Task: Schedule a 45-minute meeting for project timeline acceleration.
Action: Mouse pressed left at (114, 143)
Screenshot: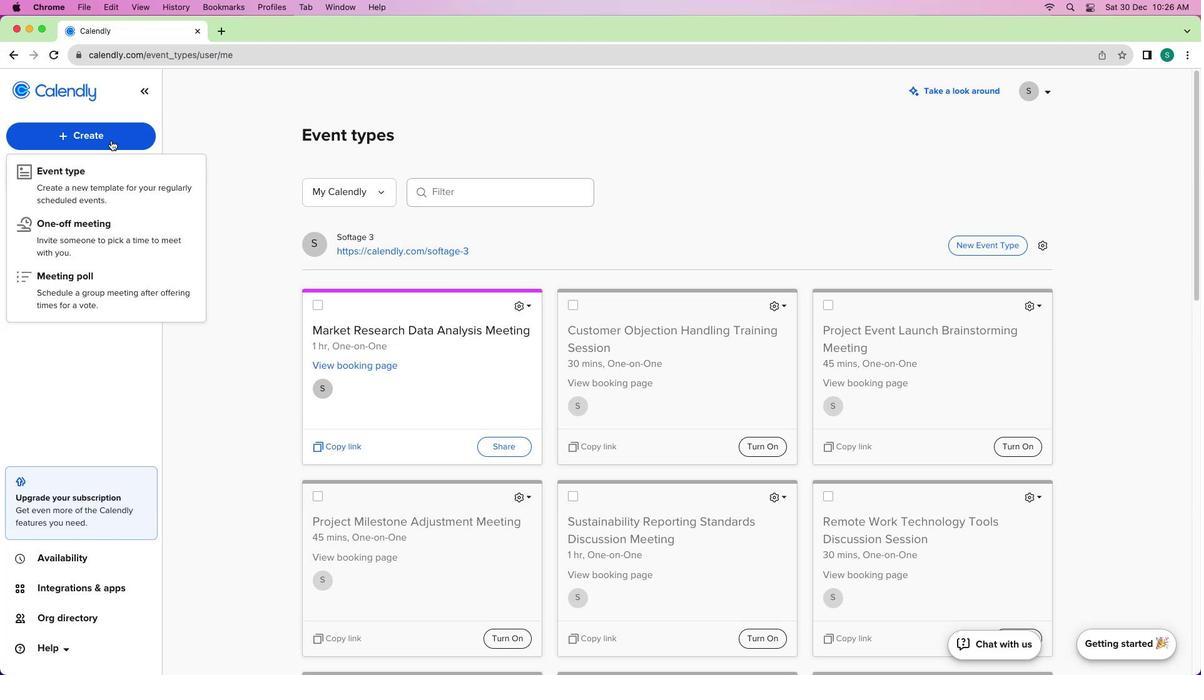 
Action: Mouse moved to (111, 181)
Screenshot: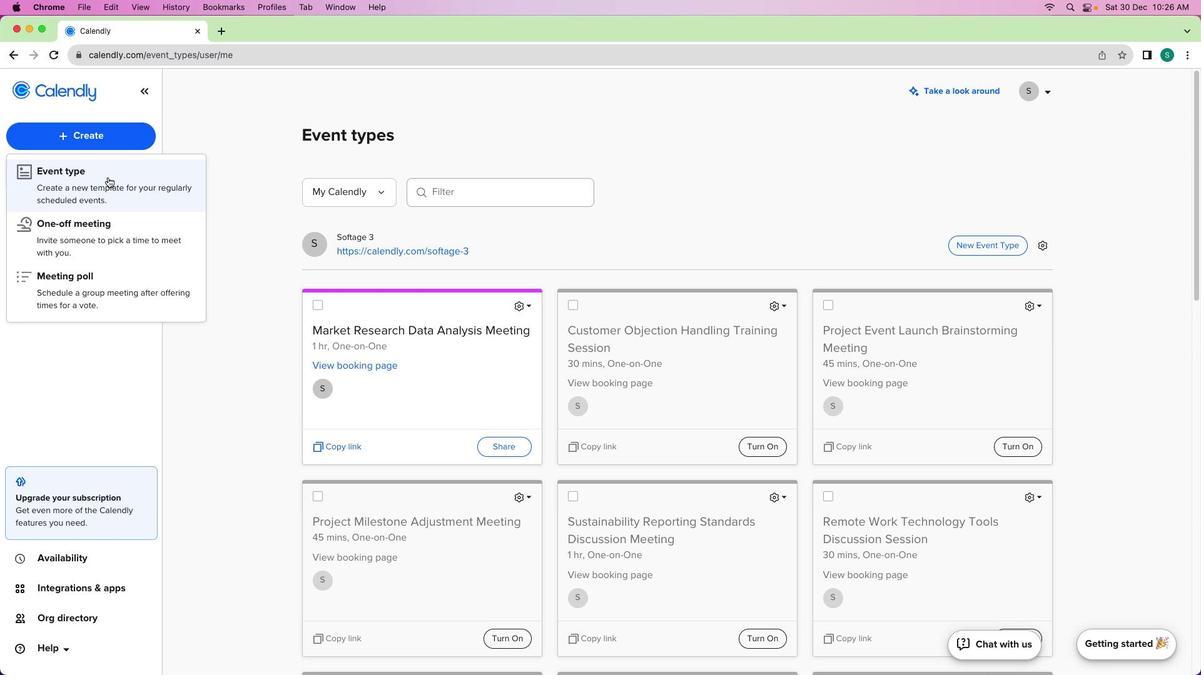
Action: Mouse pressed left at (111, 181)
Screenshot: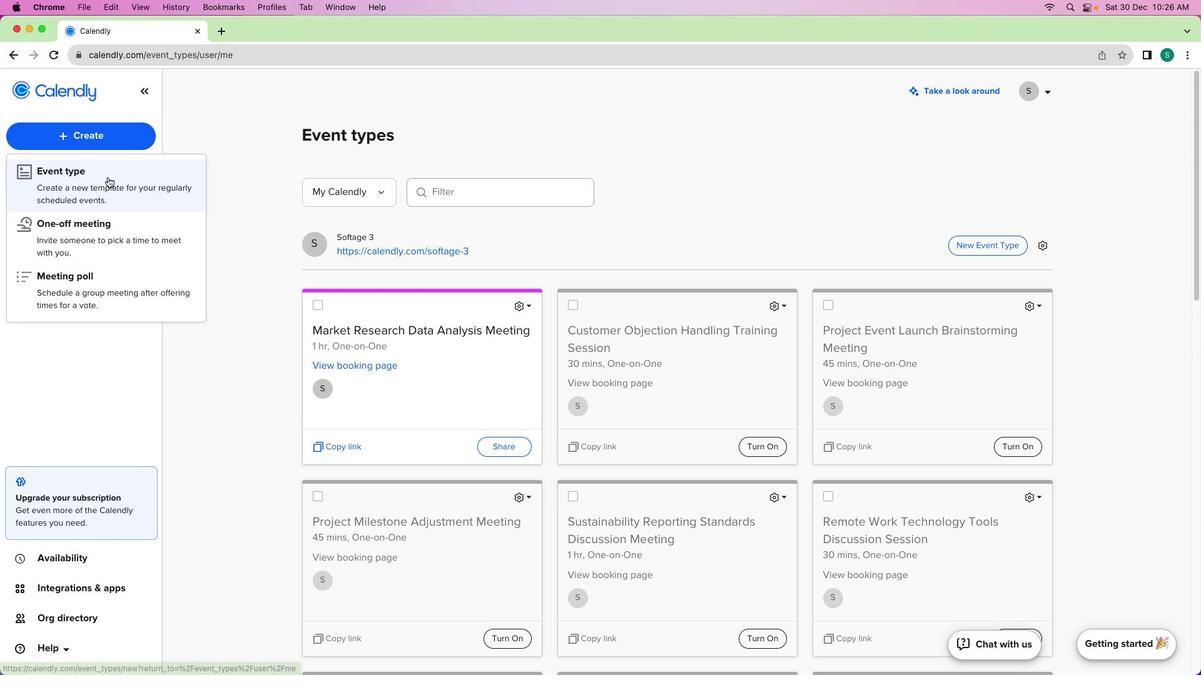 
Action: Mouse moved to (628, 272)
Screenshot: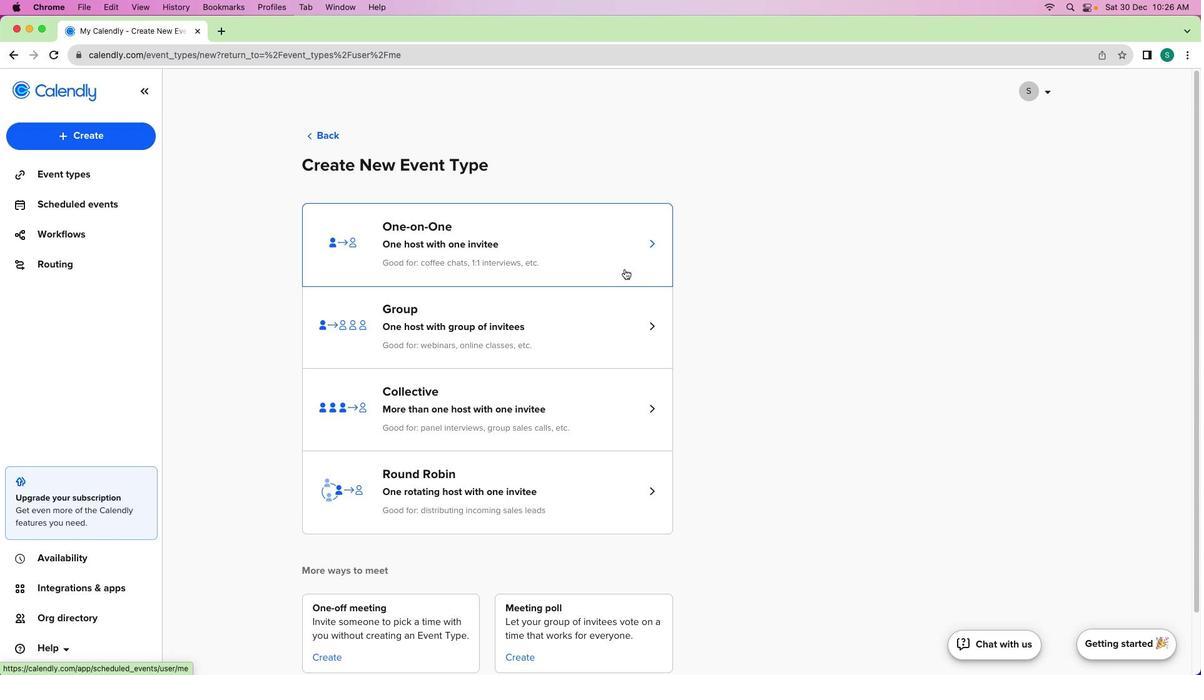 
Action: Mouse pressed left at (628, 272)
Screenshot: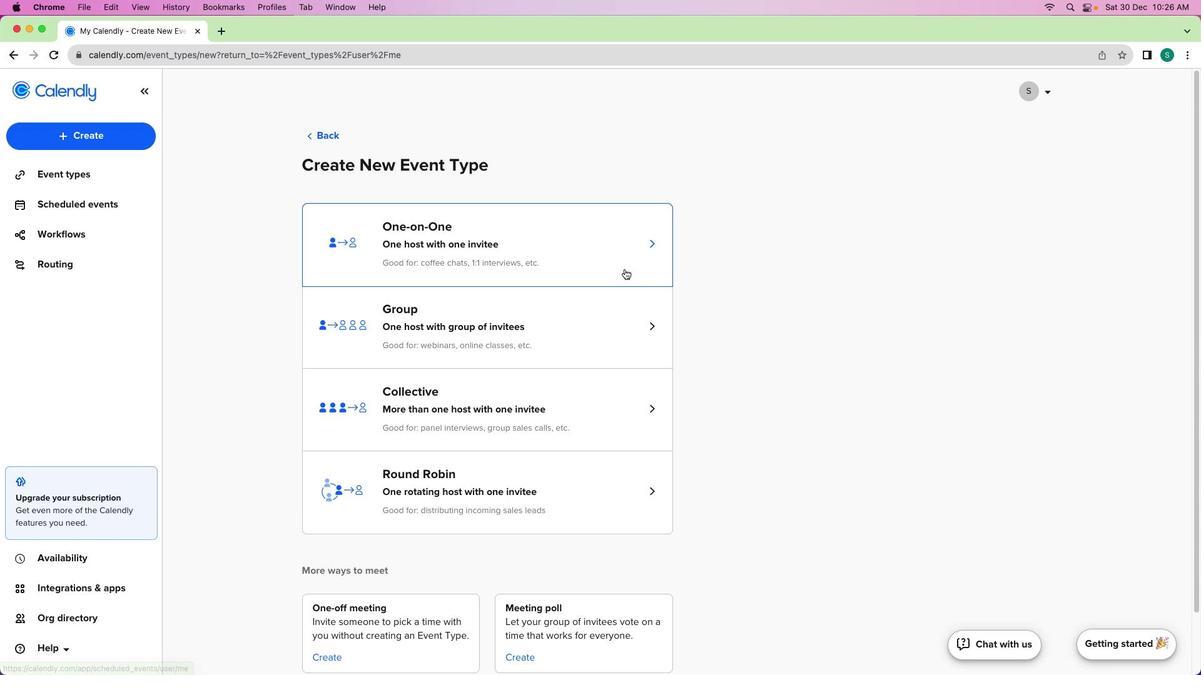 
Action: Mouse moved to (151, 190)
Screenshot: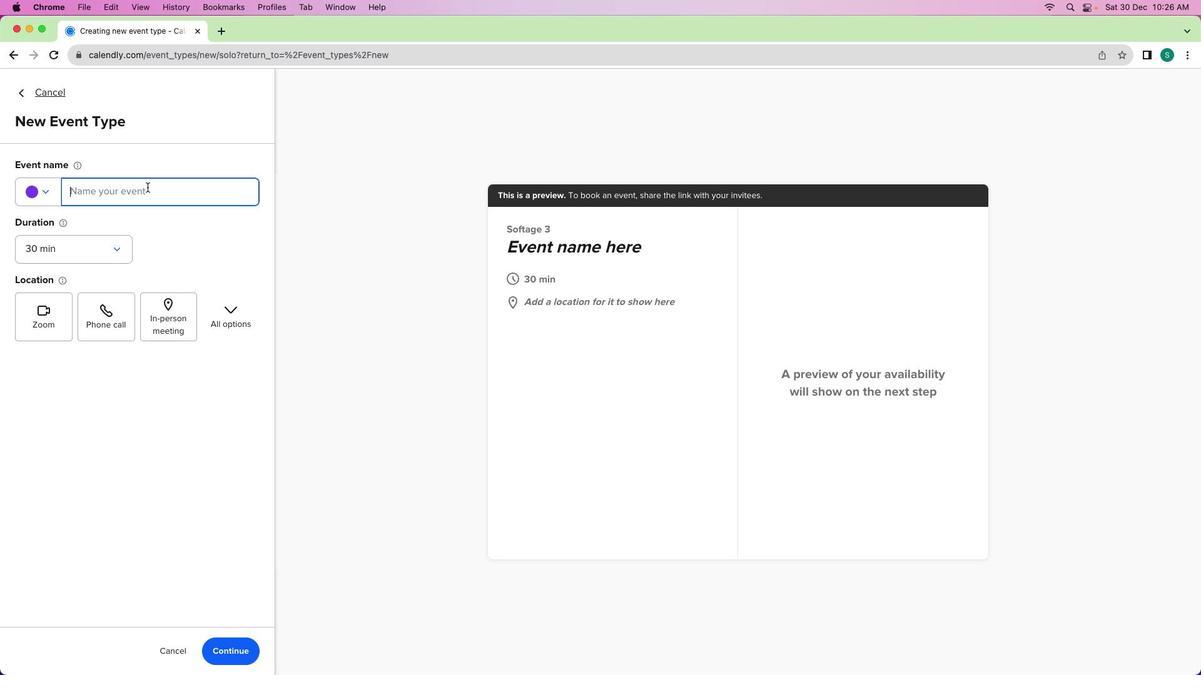 
Action: Mouse pressed left at (151, 190)
Screenshot: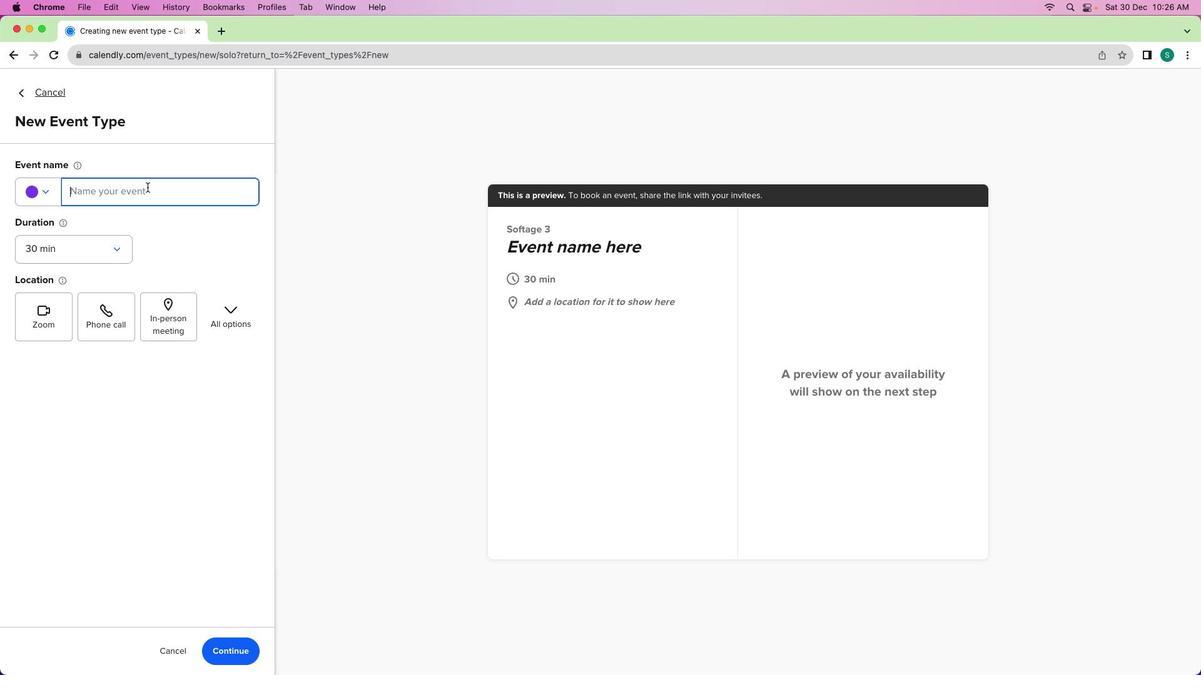
Action: Mouse moved to (149, 179)
Screenshot: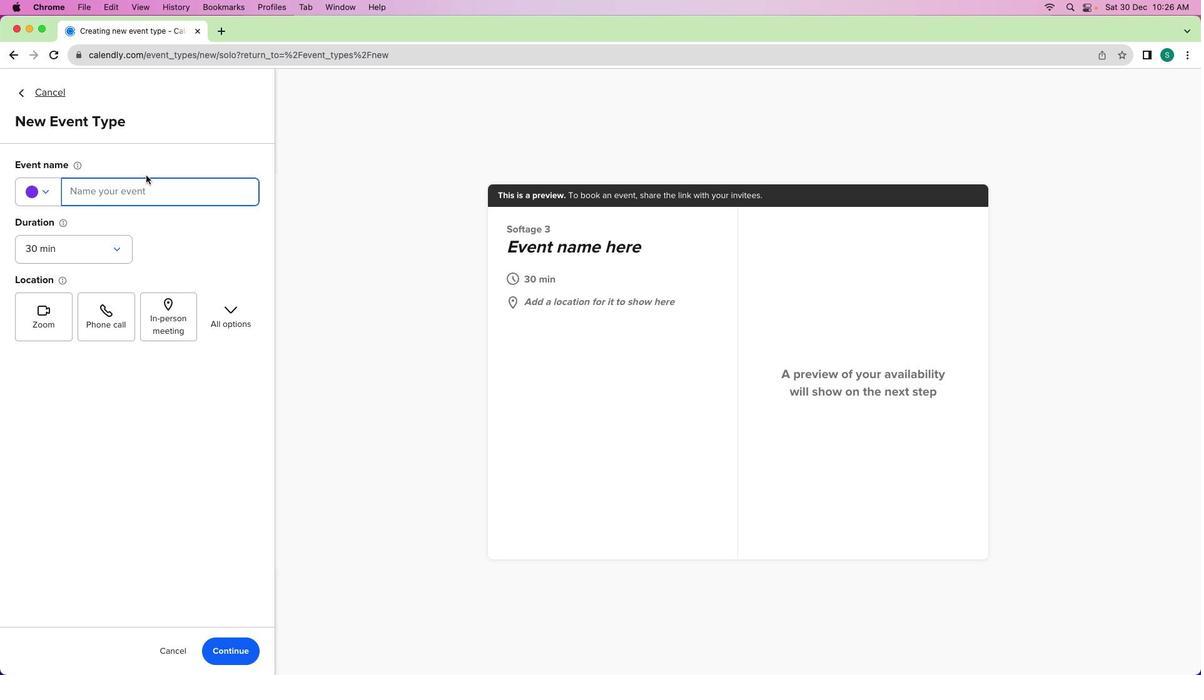 
Action: Key pressed Key.shift'P''r''o''j''e''c''t'Key.spaceKey.shift'T''i''m''e''l''i''n''e'Key.spaceKey.shift'A''c''c''e''l''e''r''a''t''i''o''n'Key.spaceKey.shift'M''e''e''t''i''n''g'
Screenshot: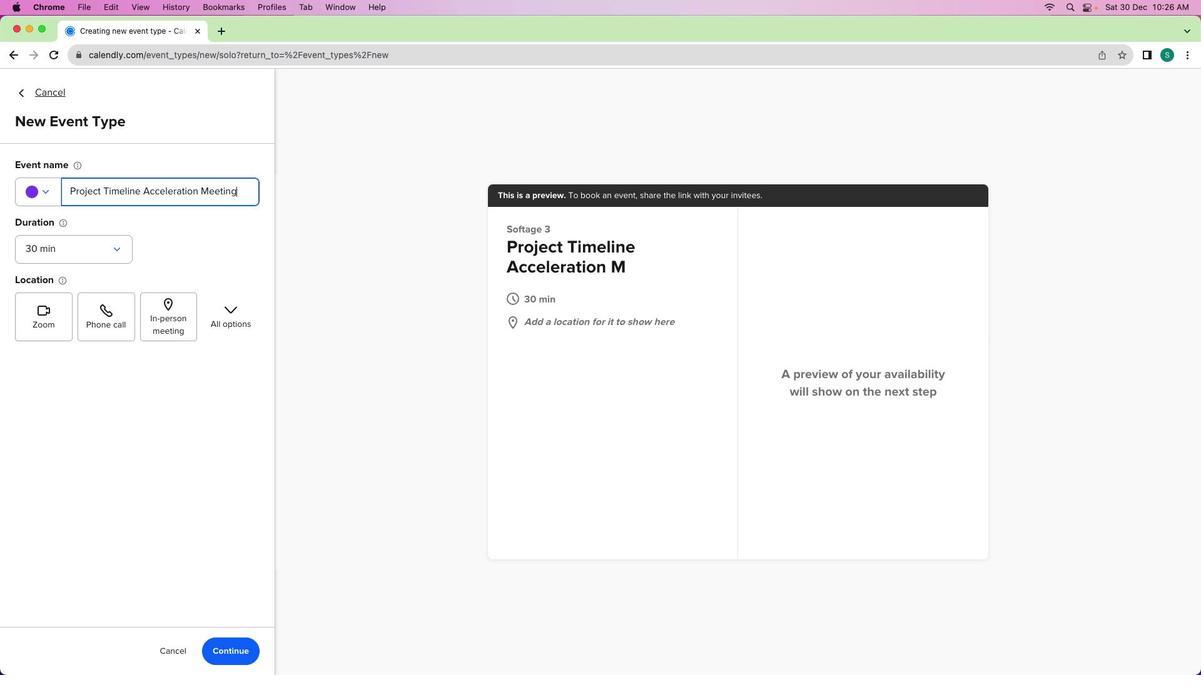 
Action: Mouse moved to (43, 195)
Screenshot: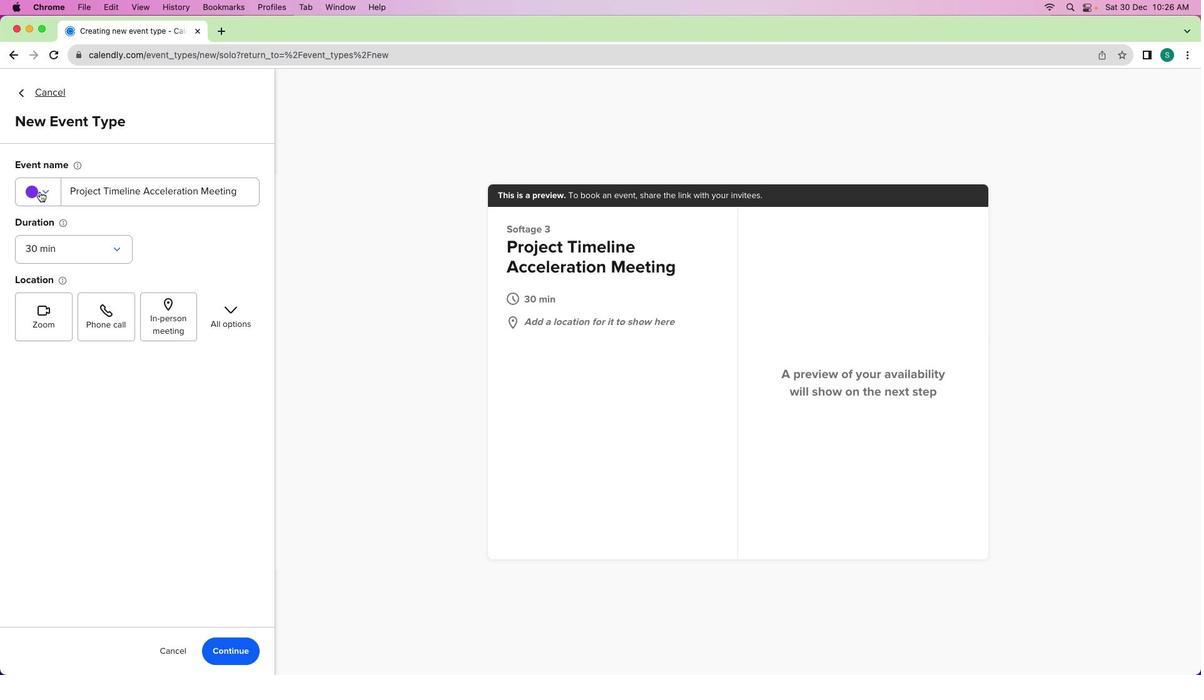 
Action: Mouse pressed left at (43, 195)
Screenshot: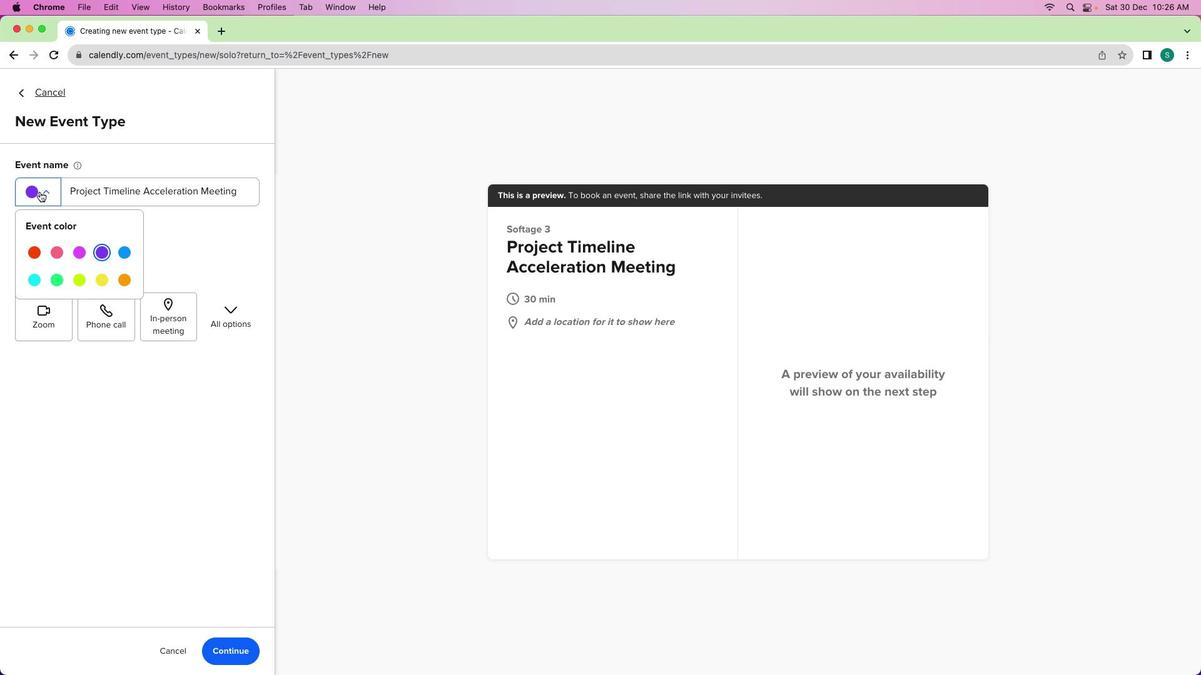 
Action: Mouse moved to (80, 286)
Screenshot: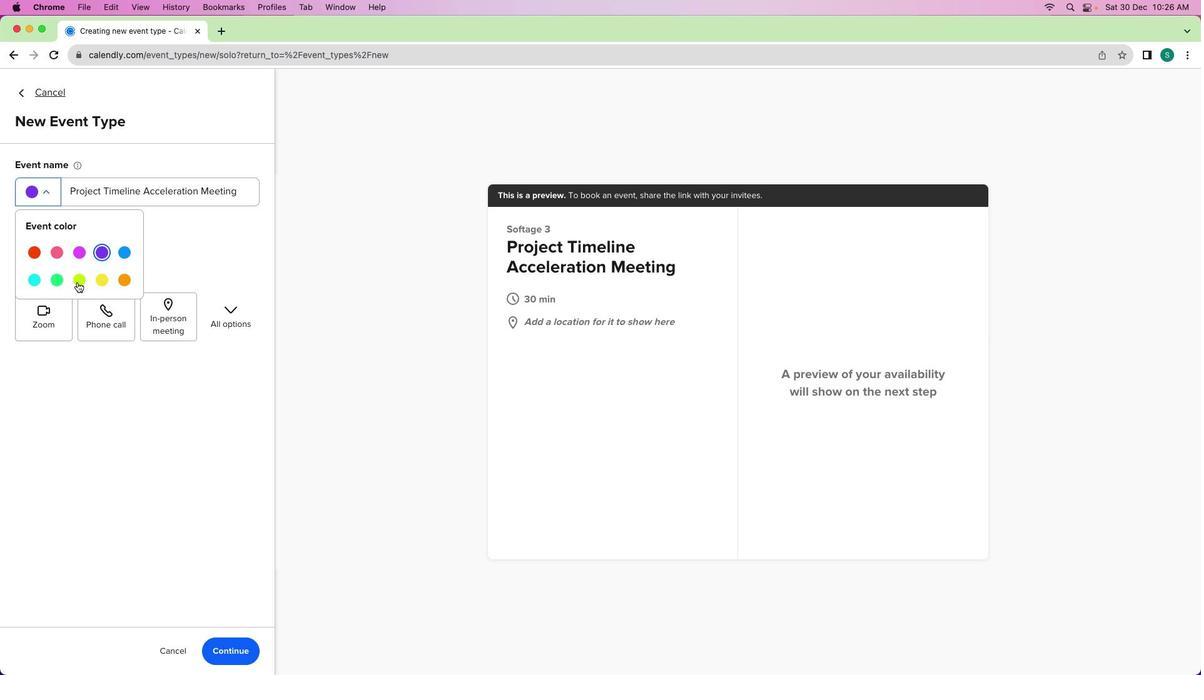 
Action: Mouse pressed left at (80, 286)
Screenshot: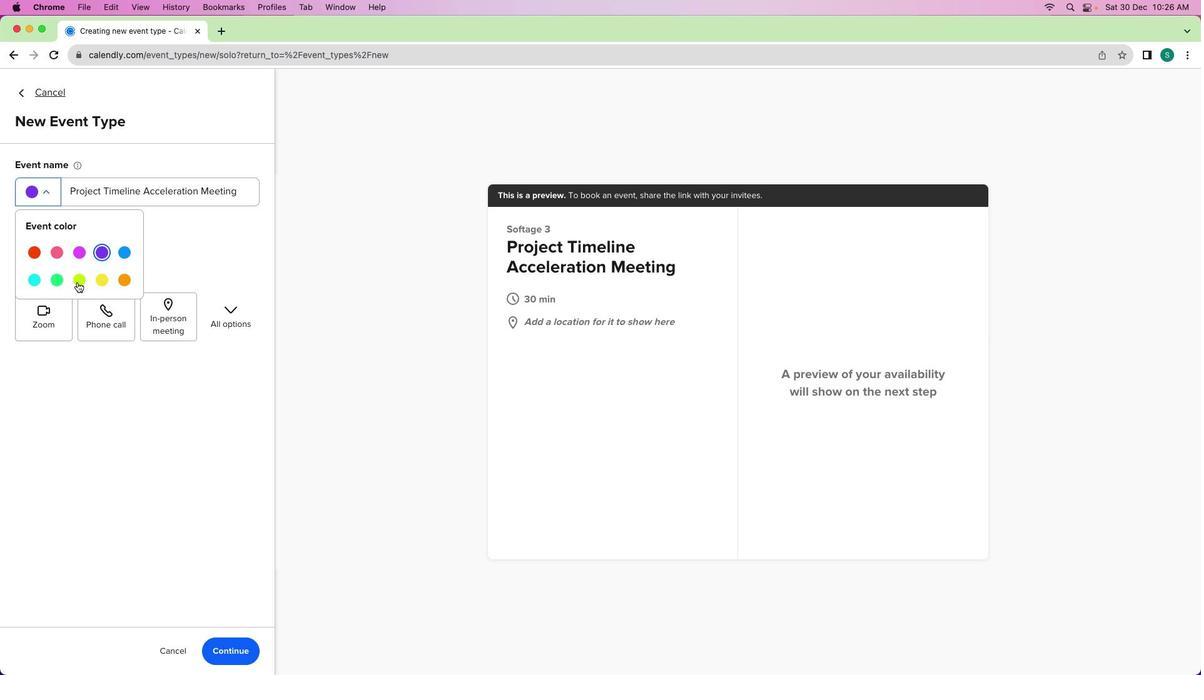 
Action: Mouse moved to (78, 257)
Screenshot: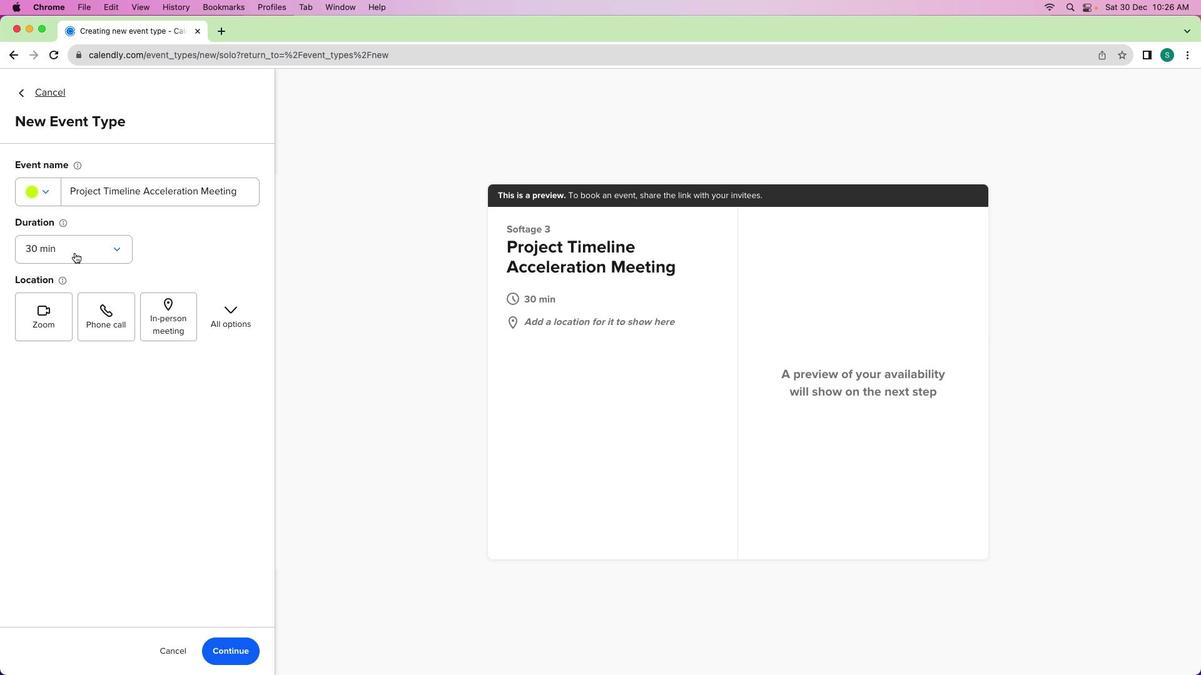 
Action: Mouse pressed left at (78, 257)
Screenshot: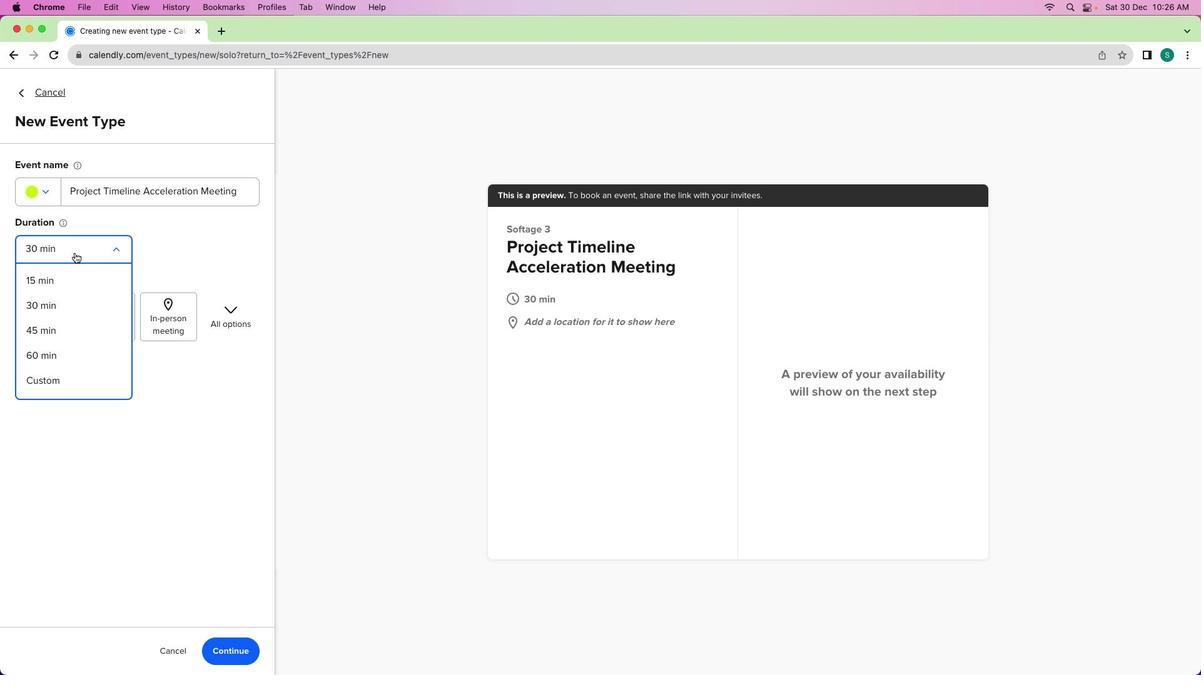 
Action: Mouse moved to (69, 339)
Screenshot: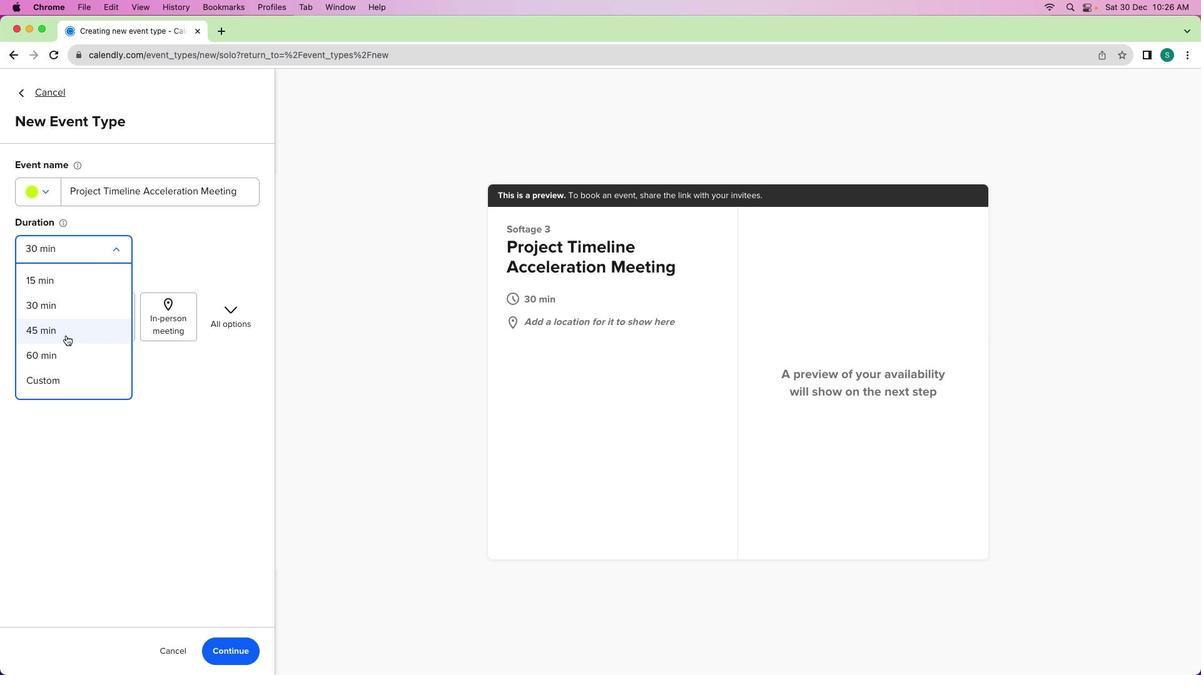 
Action: Mouse pressed left at (69, 339)
Screenshot: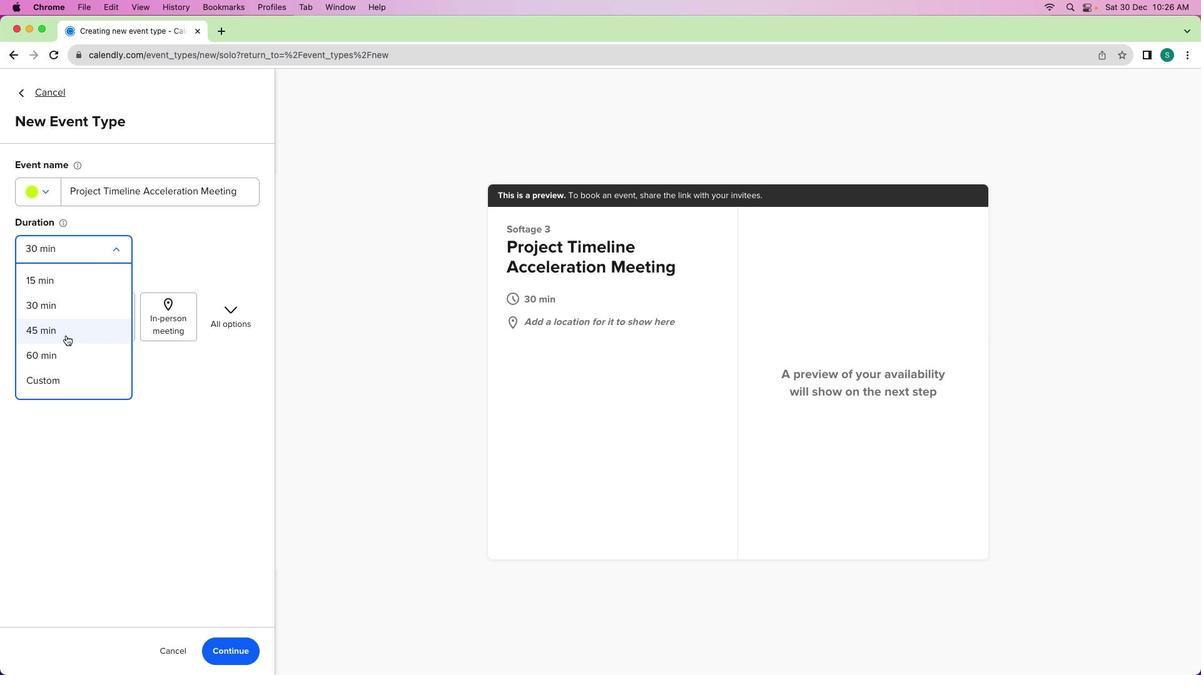 
Action: Mouse moved to (60, 334)
Screenshot: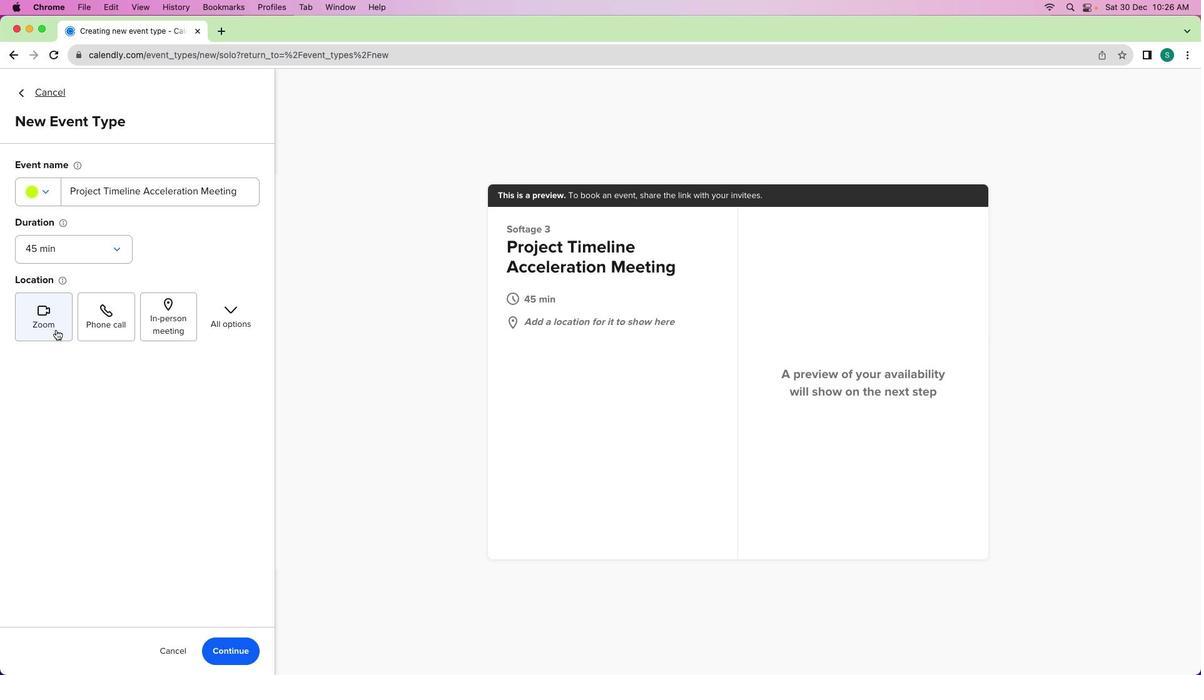 
Action: Mouse pressed left at (60, 334)
Screenshot: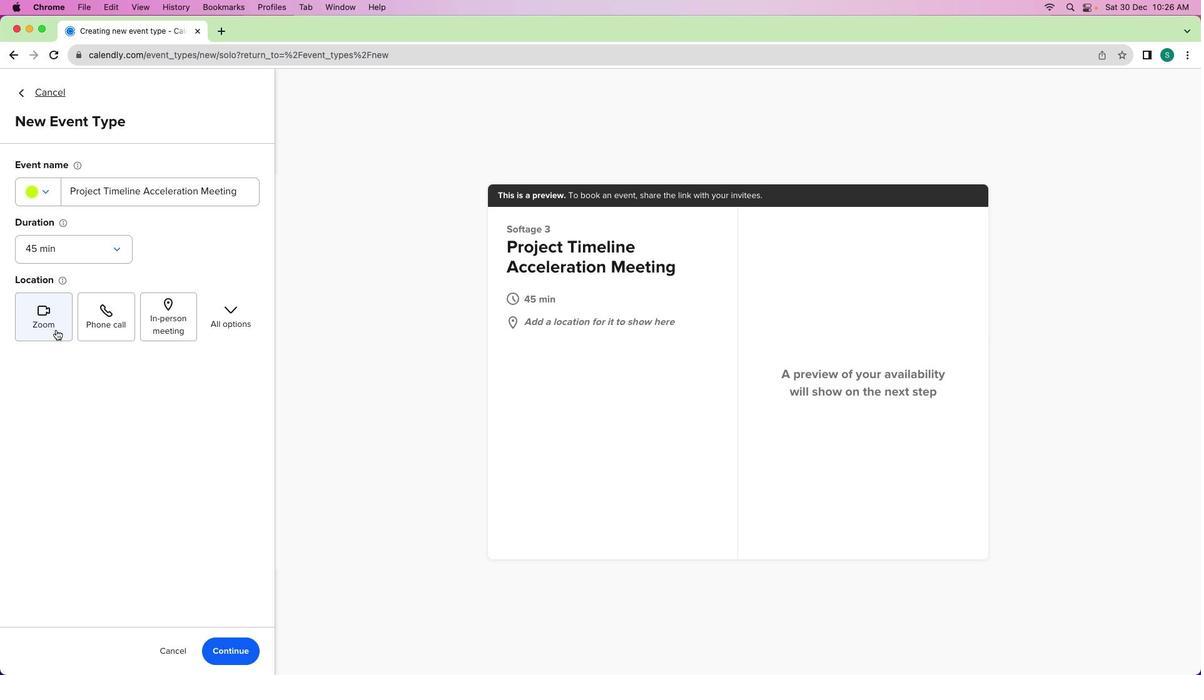 
Action: Mouse moved to (239, 662)
Screenshot: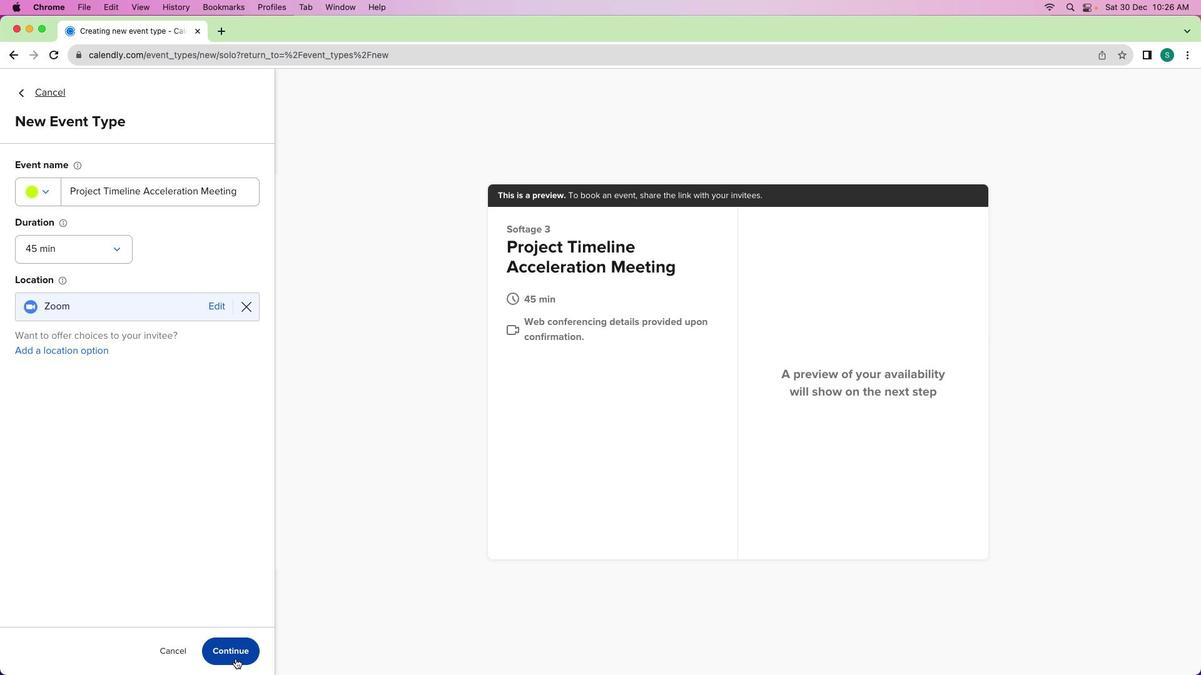 
Action: Mouse pressed left at (239, 662)
Screenshot: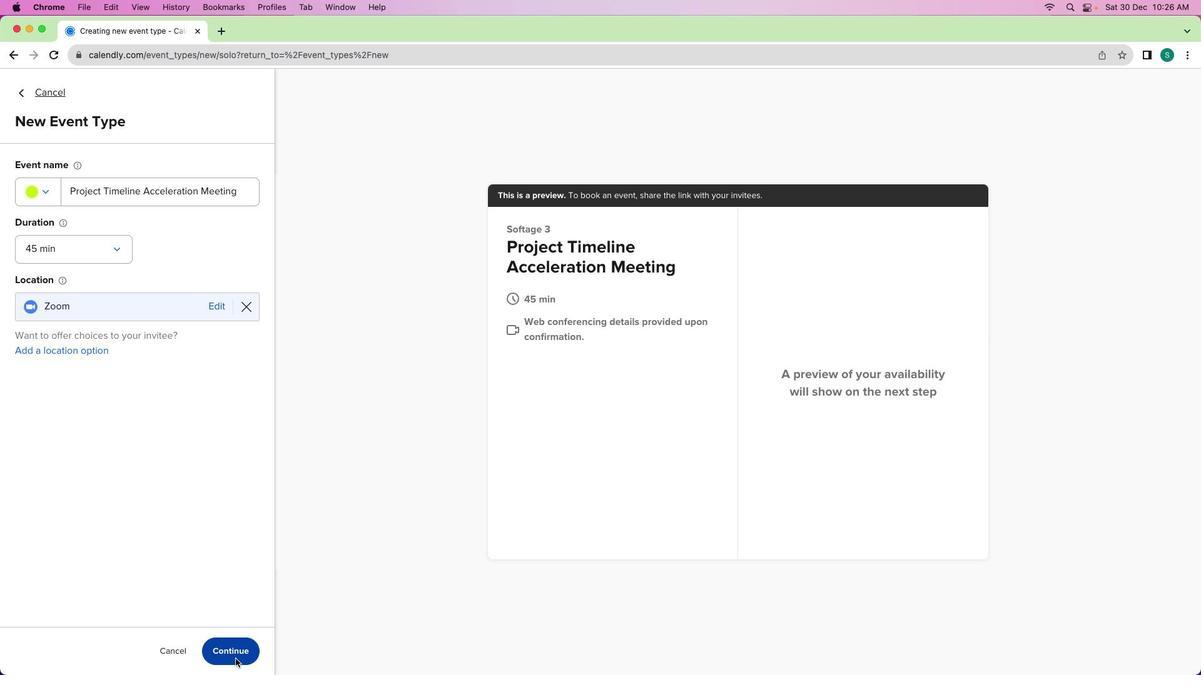 
Action: Mouse moved to (182, 229)
Screenshot: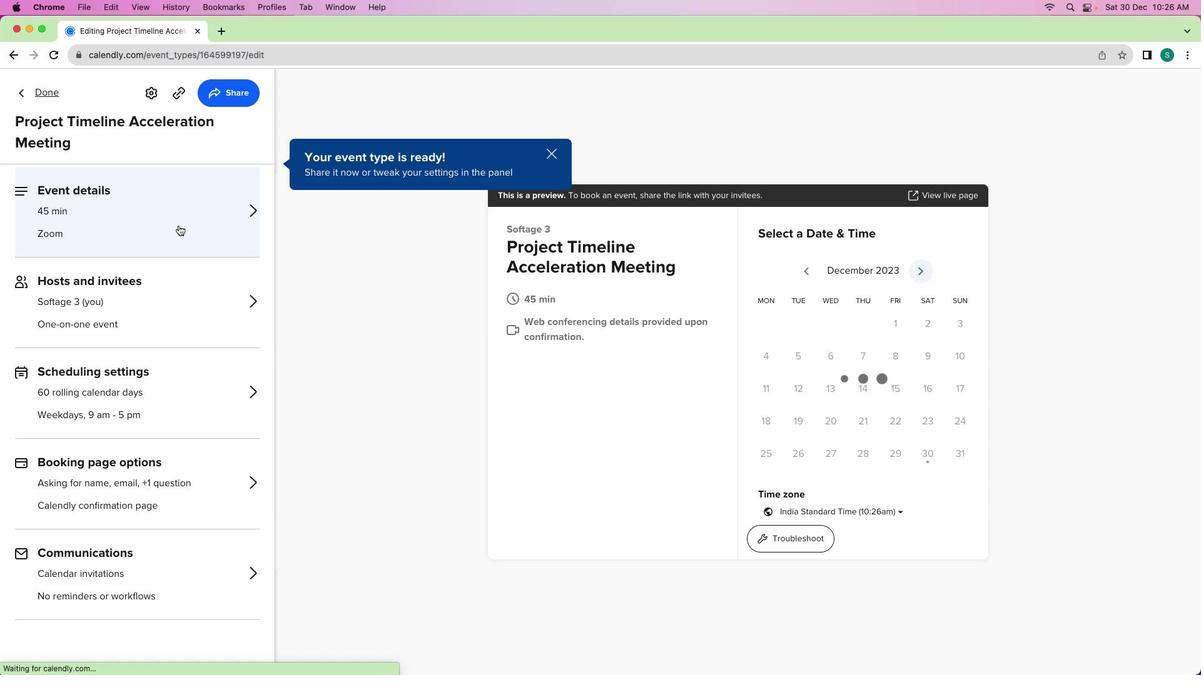 
Action: Mouse pressed left at (182, 229)
Screenshot: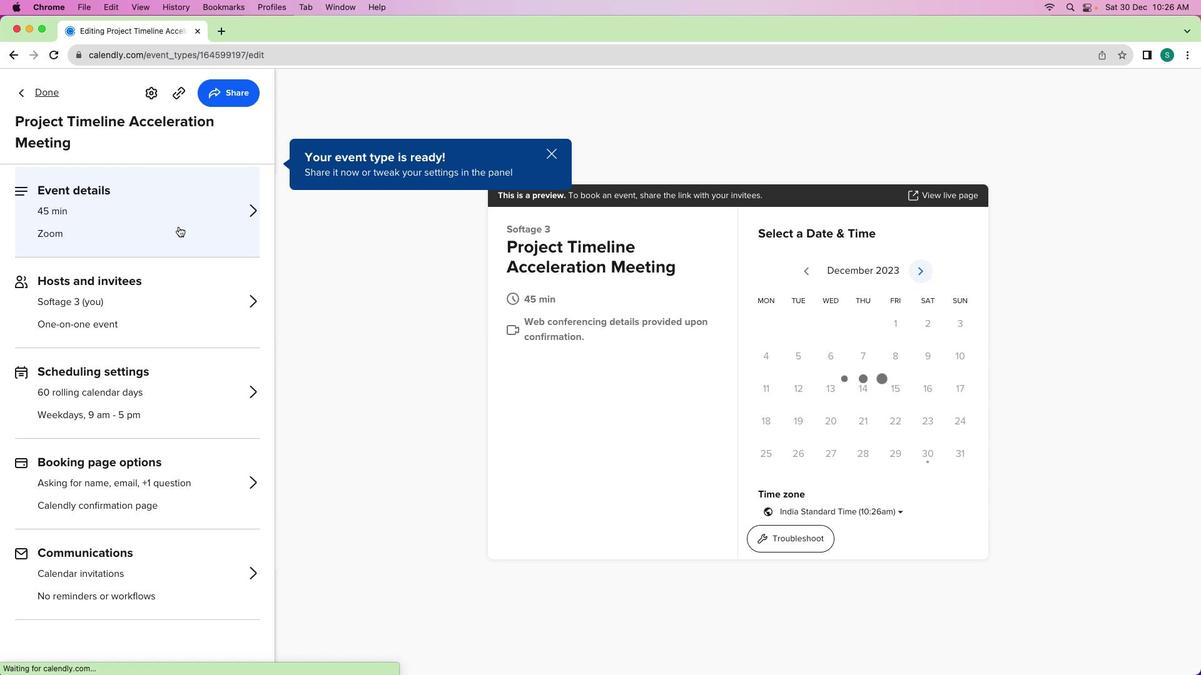 
Action: Mouse moved to (142, 454)
Screenshot: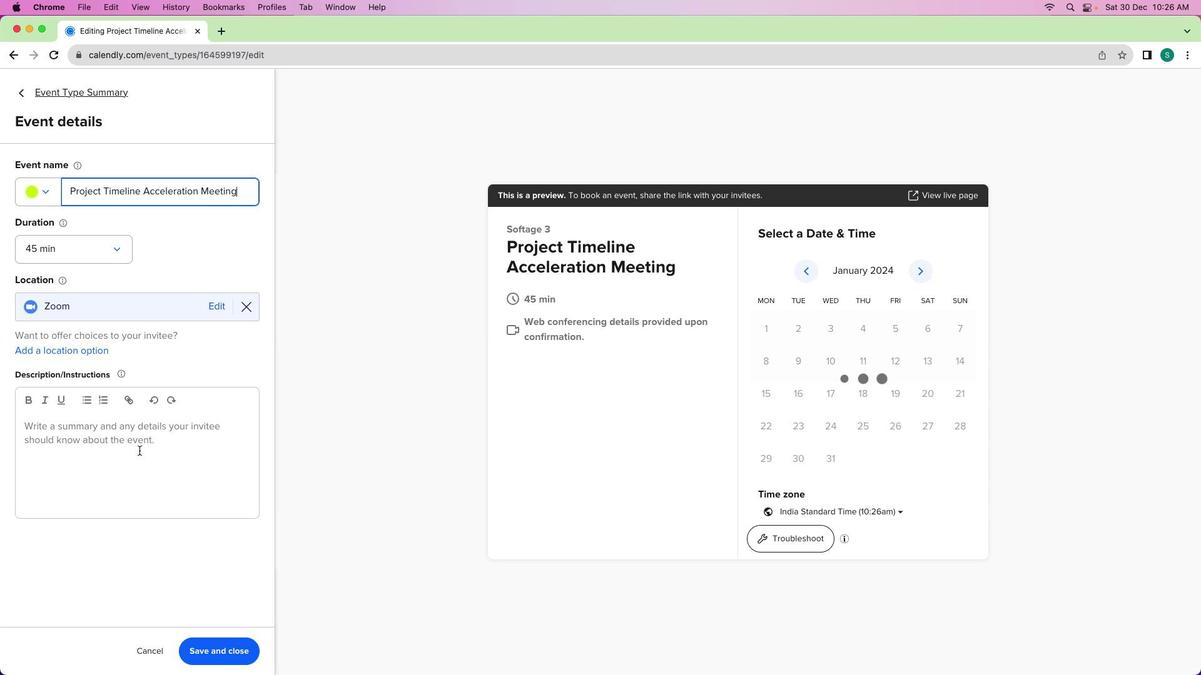 
Action: Mouse pressed left at (142, 454)
Screenshot: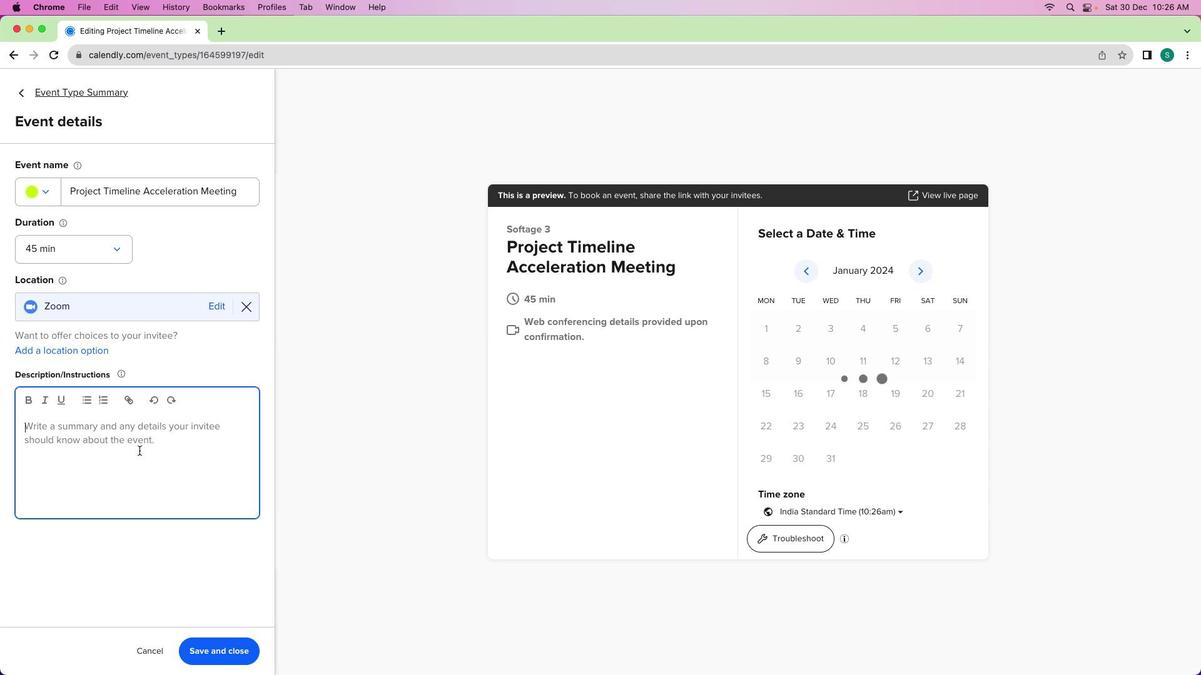 
Action: Key pressed Key.shift'A'Key.space's''e''s''s''i''o''n'Key.space'd''e''d''i''c''a''t''e''d'Key.space't''o'Key.space'a''c''c''e''l''e''r''a''t''i''o'Key.backspace'n''g'Key.space'o''u''r'Key.space'p''r''o''j''e''c''t'Key.space't''i''m''e''l''i''n''e''.'Key.spaceKey.shift'W''e'Key.space'w''i''l''l'Key.space'a''s''s''e''s''s'Key.space't''h''e'Key.space'c''u''r''r''e''n''t'Key.space'p''r''o''j''e''c''t'Key.space's''c''h''e''d''u''l''e'','Key.space'e''x''p''l''o''r''e'Key.space'p'Key.backspace'o''o''p''o''r''t''u'Key.backspaceKey.backspaceKey.backspaceKey.backspaceKey.backspaceKey.backspace'p''p''o''r''t''u''n''i''t''i''e''s'Key.space'f''o''r'Key.space'o''p''r'Key.backspace't''i''m''i''z''a''t''i''o''n'','Key.space'a''n''d'Key.space's''t''r''a''t''e''g''i''x'Key.backspace'z''e'Key.space'o''n'Key.space'w''a''y''s'Key.space't''o'Key.space'e''x''p''e''d''i''t''e'Key.space'k''e''y'Key.space'm''i''l''e''s''r'Key.backspace't''o''n''e''s'Key.space'w''h''i''l''e'Key.space'm''a''i''n''t''a''i''n''i''n''g'Key.space'p''r''o''j''e''c''t'Key.space'q''u''a''l''i''t''y''.'
Screenshot: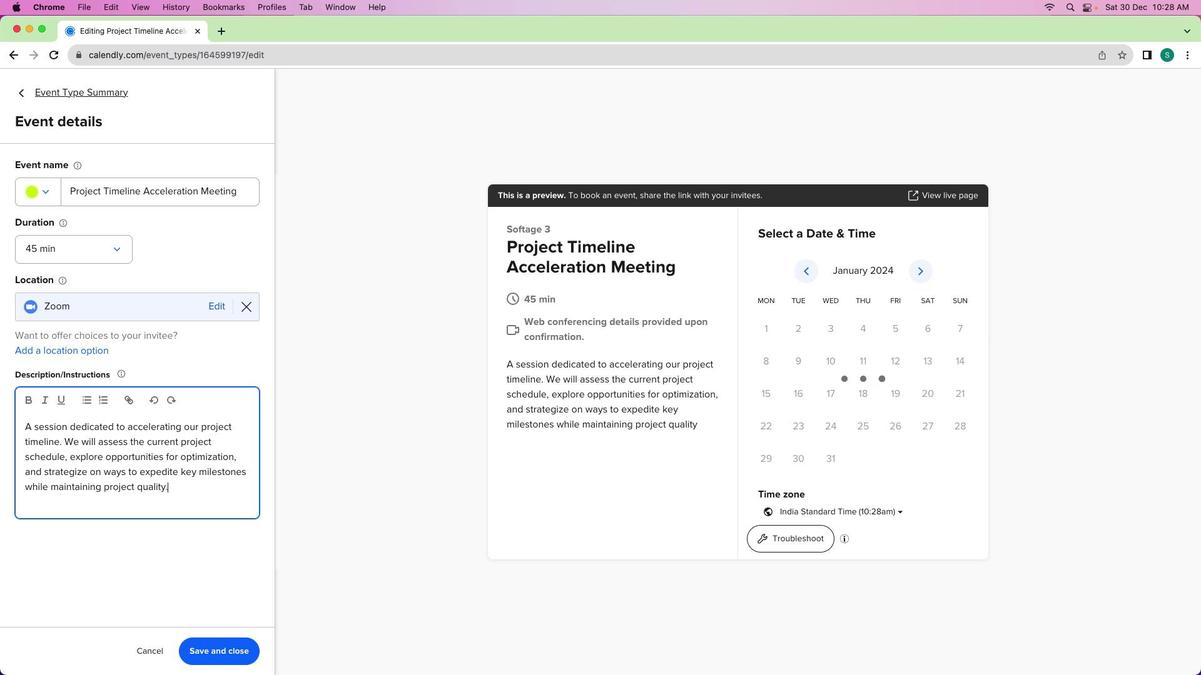 
Action: Mouse moved to (245, 670)
Screenshot: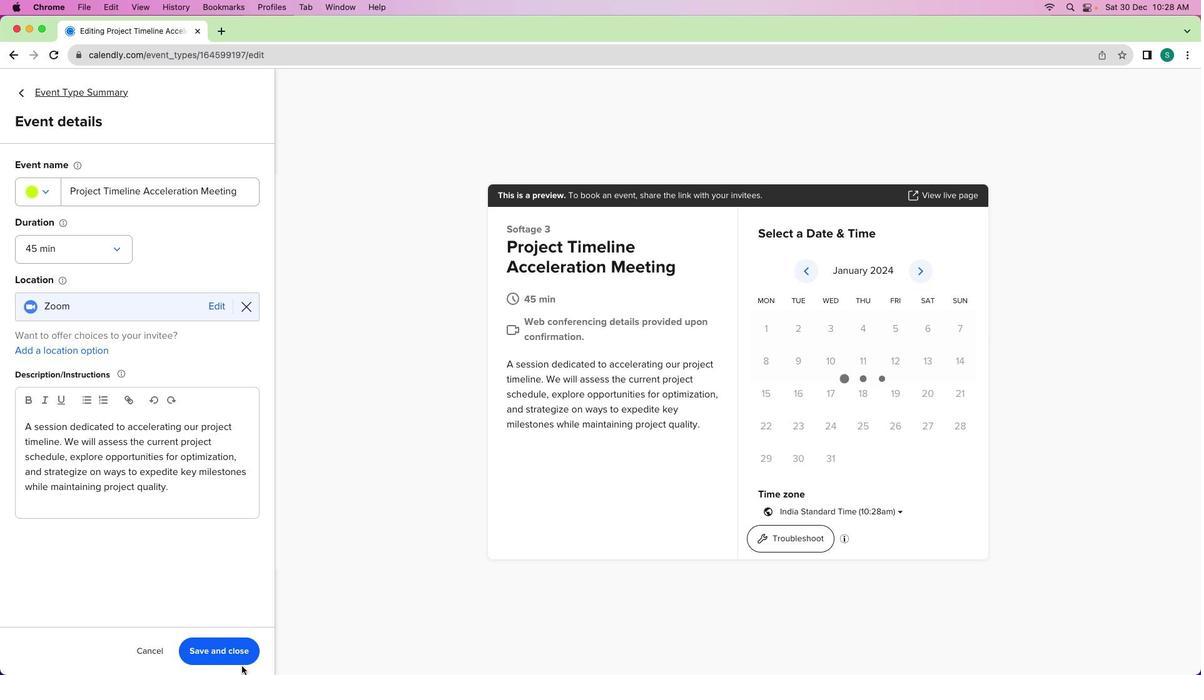 
Action: Mouse pressed left at (245, 670)
Screenshot: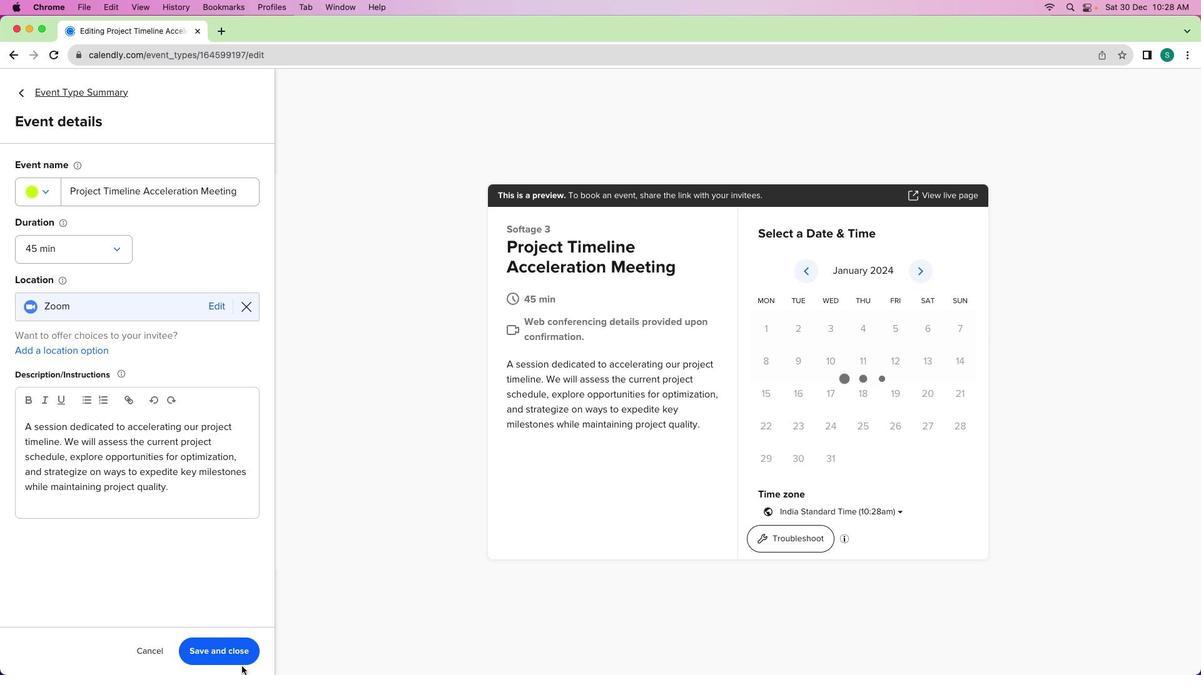 
Action: Mouse moved to (248, 655)
Screenshot: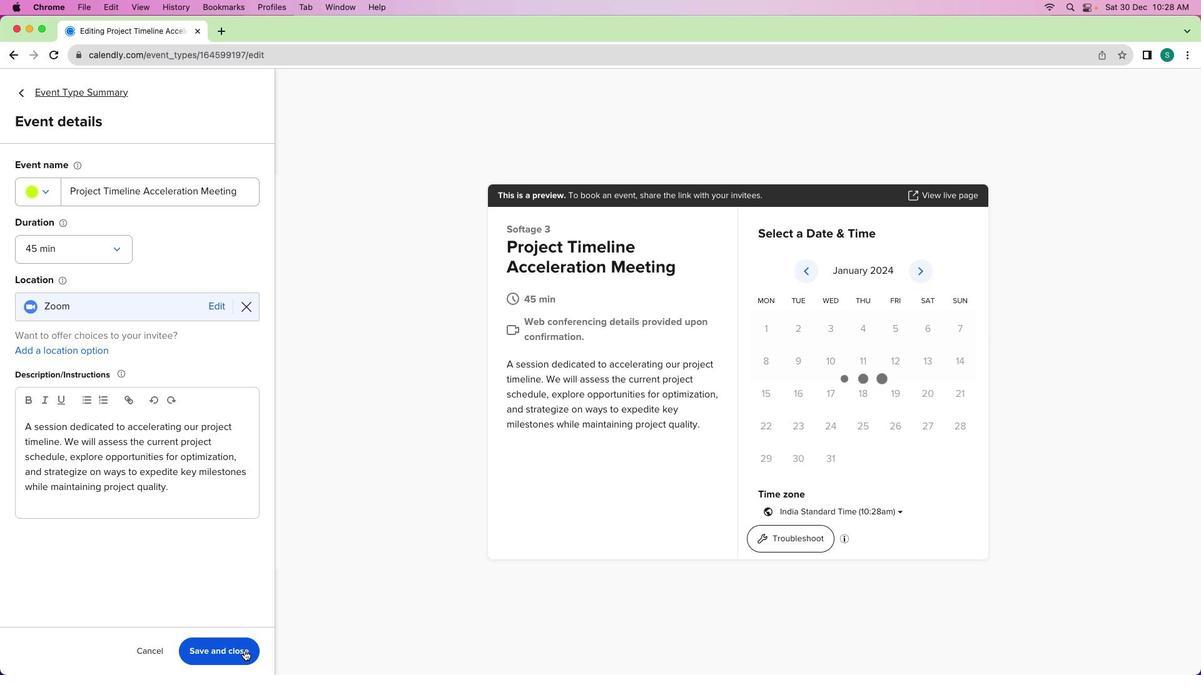 
Action: Mouse pressed left at (248, 655)
Screenshot: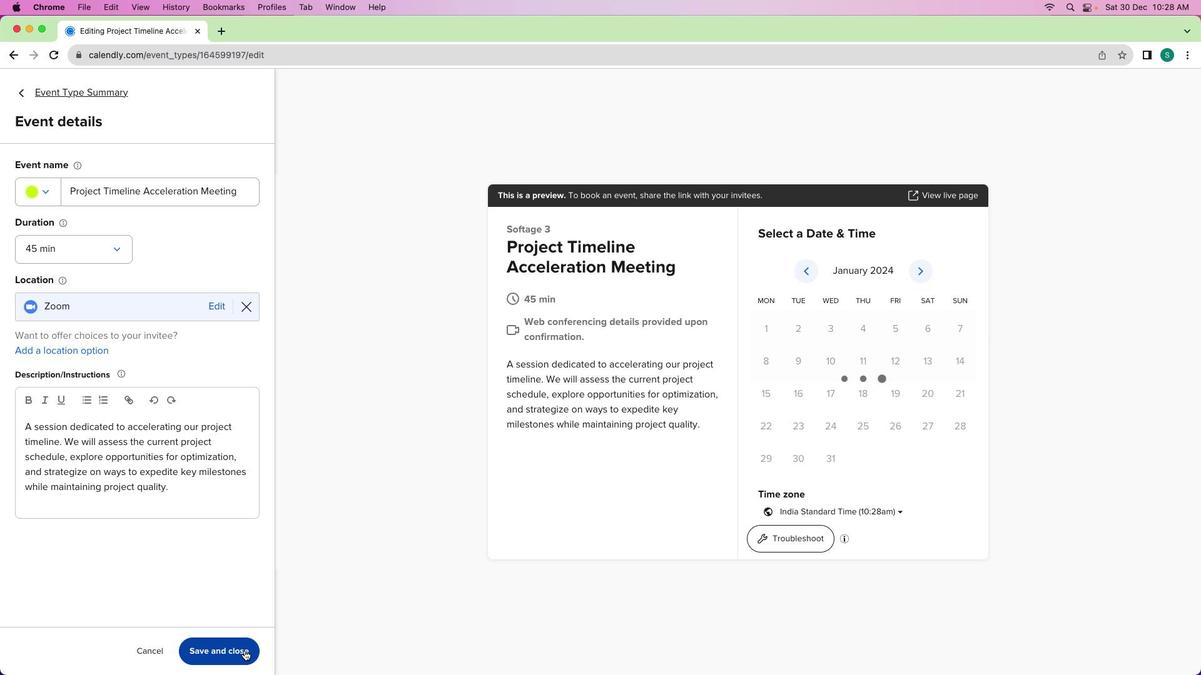 
Action: Mouse moved to (60, 94)
Screenshot: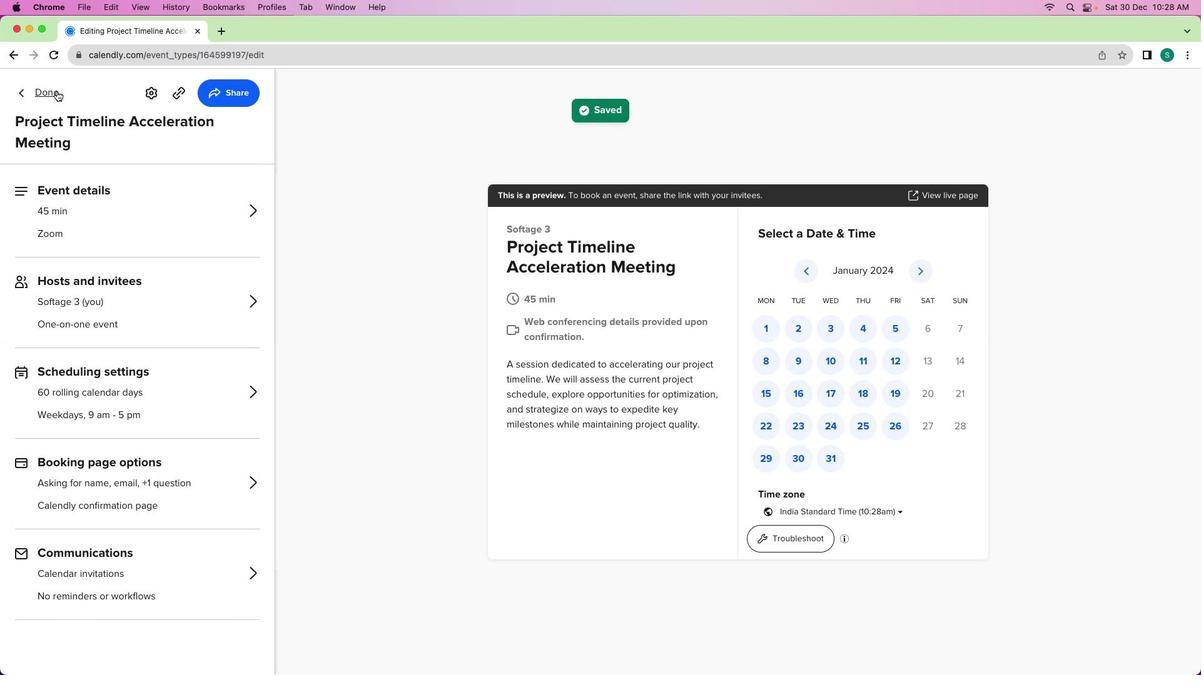 
Action: Mouse pressed left at (60, 94)
Screenshot: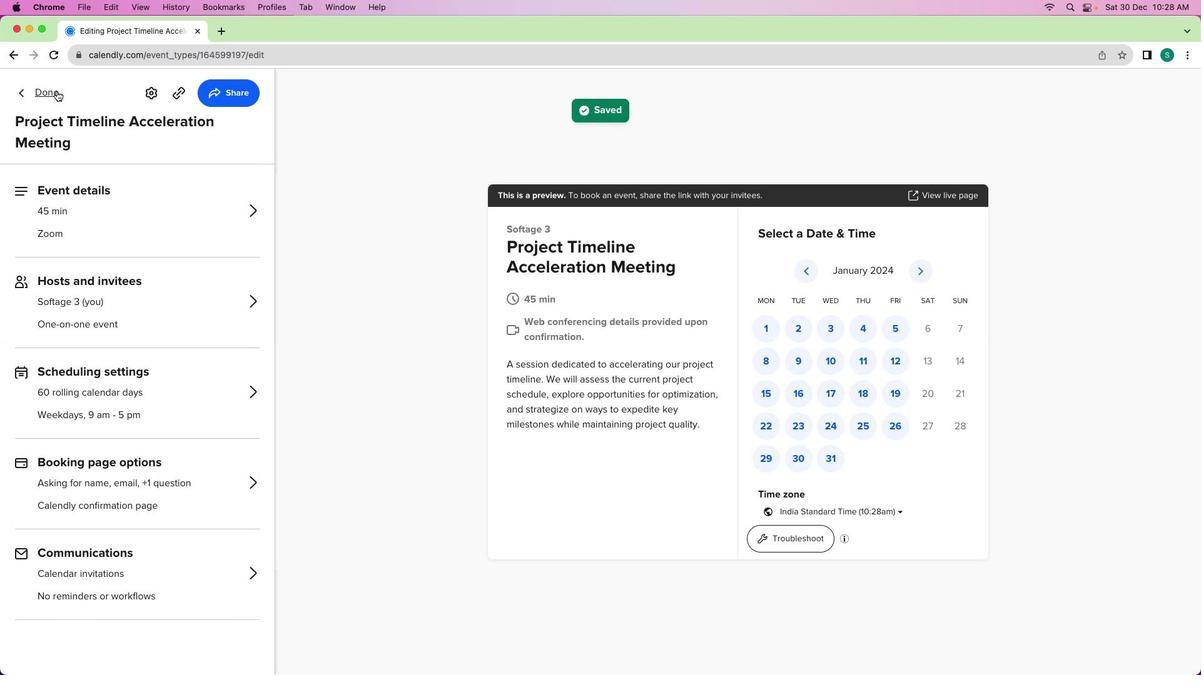 
Action: Mouse moved to (437, 383)
Screenshot: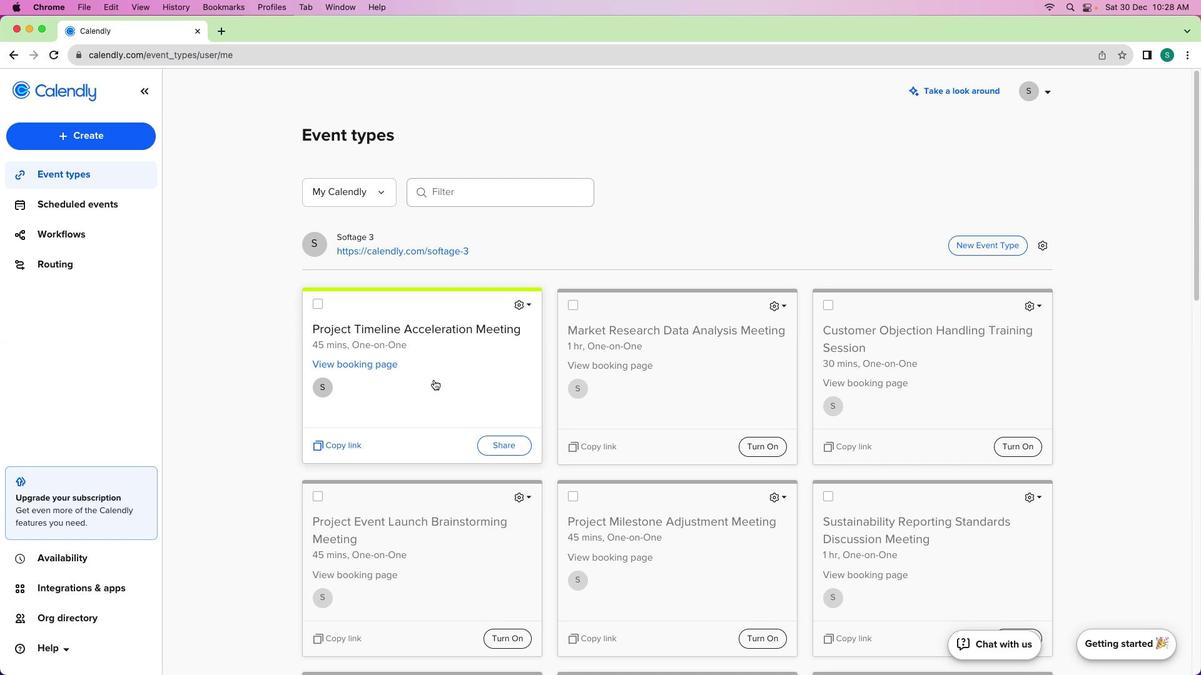 
